 Task: Create List Hardware in Board Sales Reporting to Workspace Event Marketing. Create List Upgrades in Board Media Planning and Buying to Workspace Event Marketing. Create List Installations in Board Sales Incentive Program Design and Implementation to Workspace Event Marketing
Action: Mouse moved to (107, 53)
Screenshot: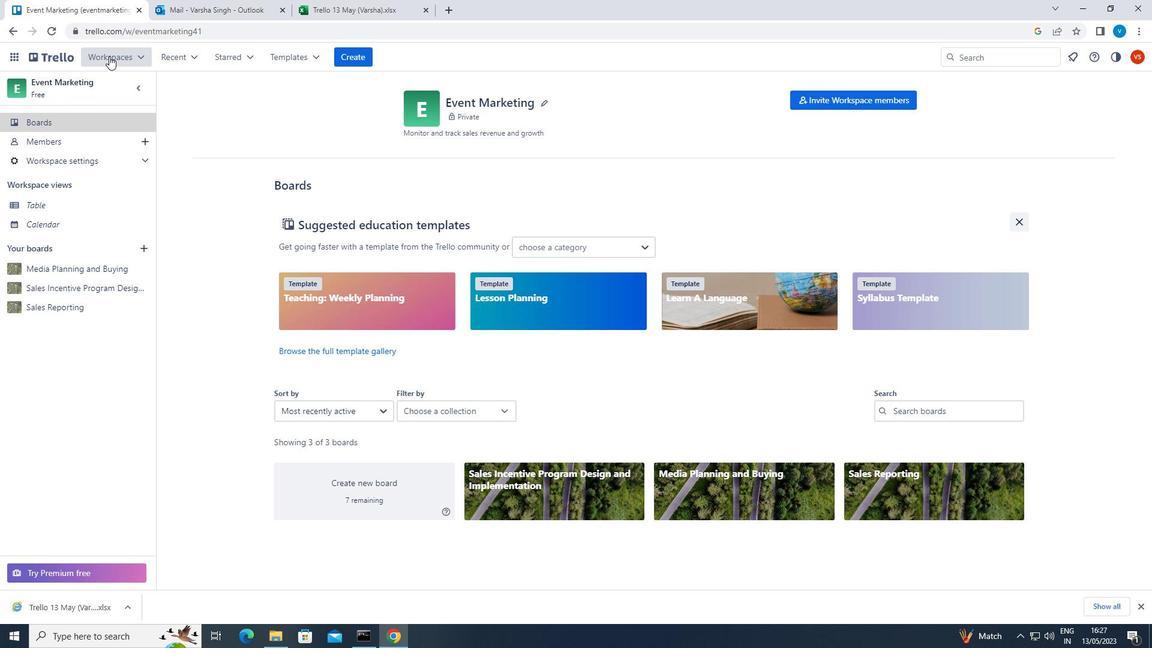 
Action: Mouse pressed left at (107, 53)
Screenshot: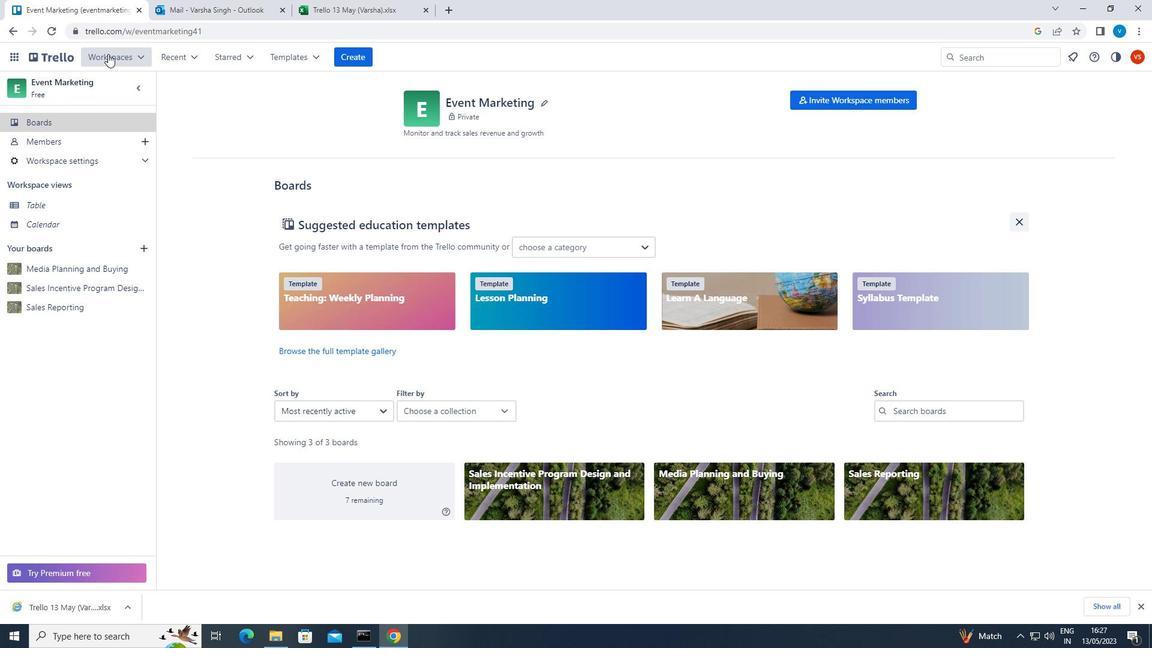 
Action: Mouse moved to (158, 507)
Screenshot: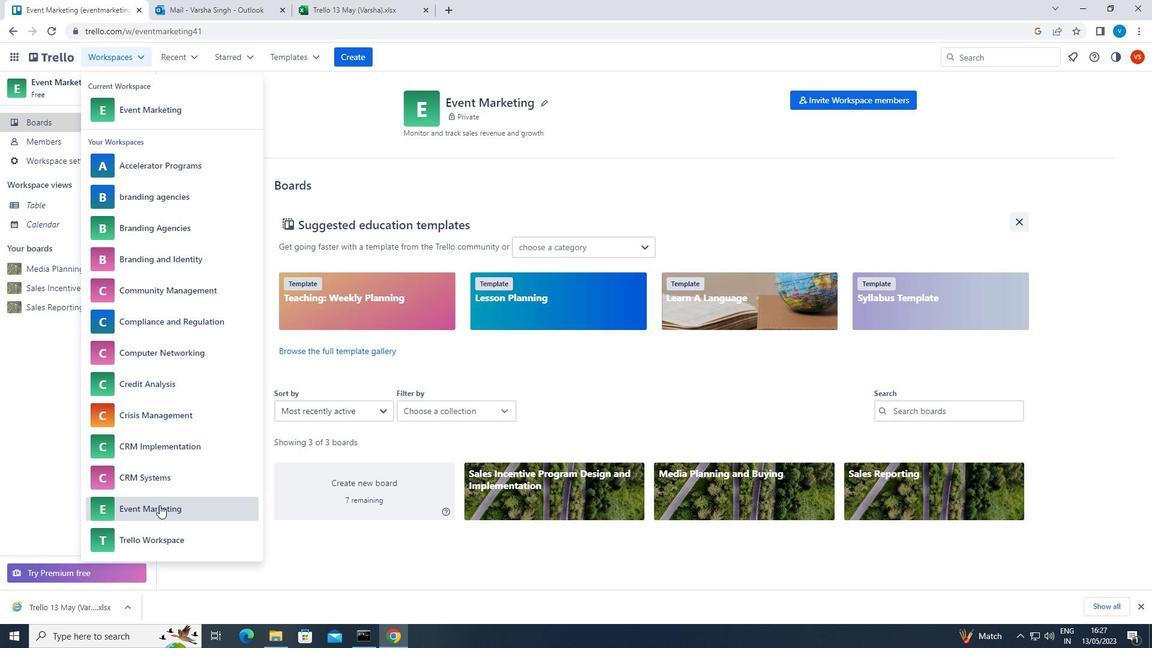 
Action: Mouse pressed left at (158, 507)
Screenshot: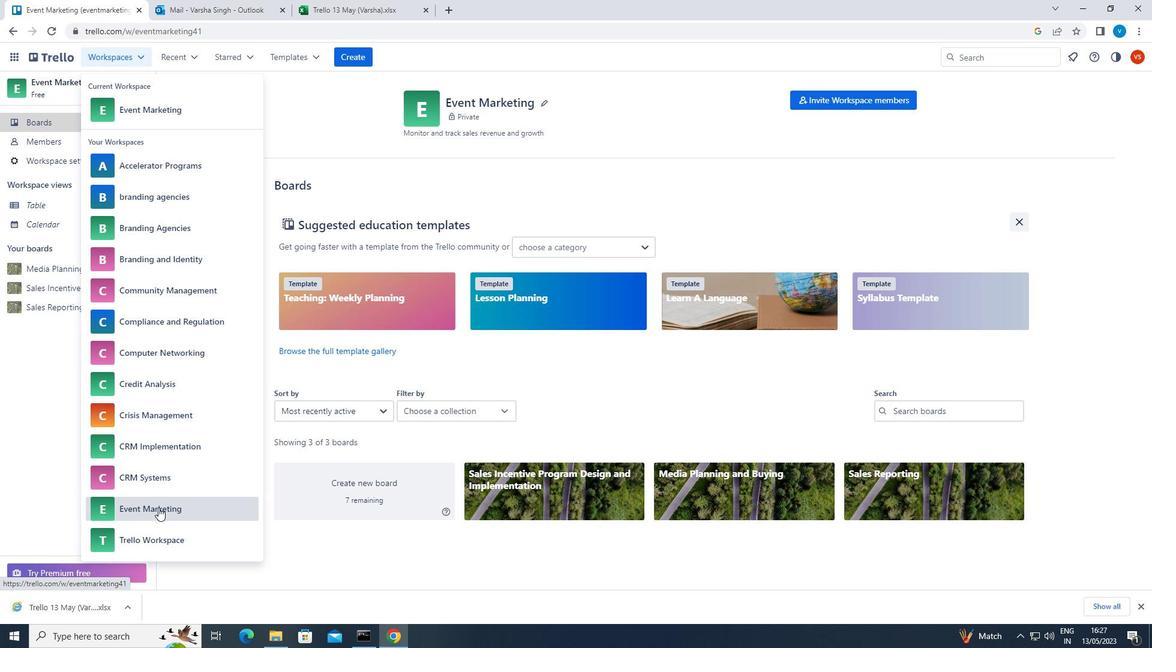
Action: Mouse moved to (79, 308)
Screenshot: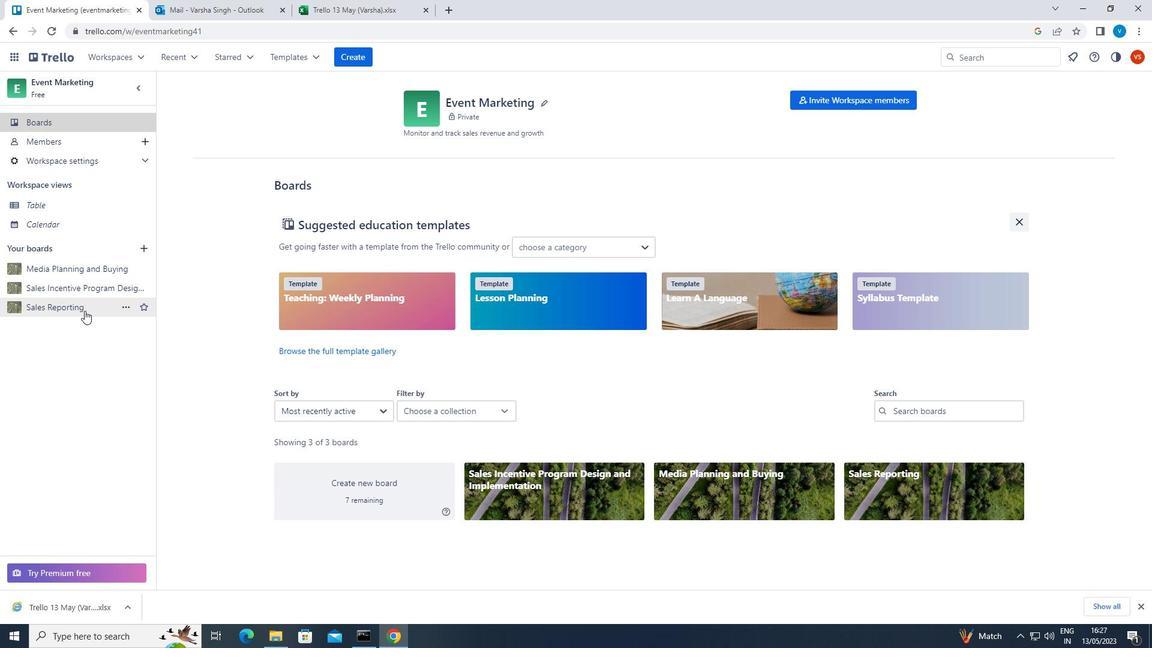 
Action: Mouse pressed left at (79, 308)
Screenshot: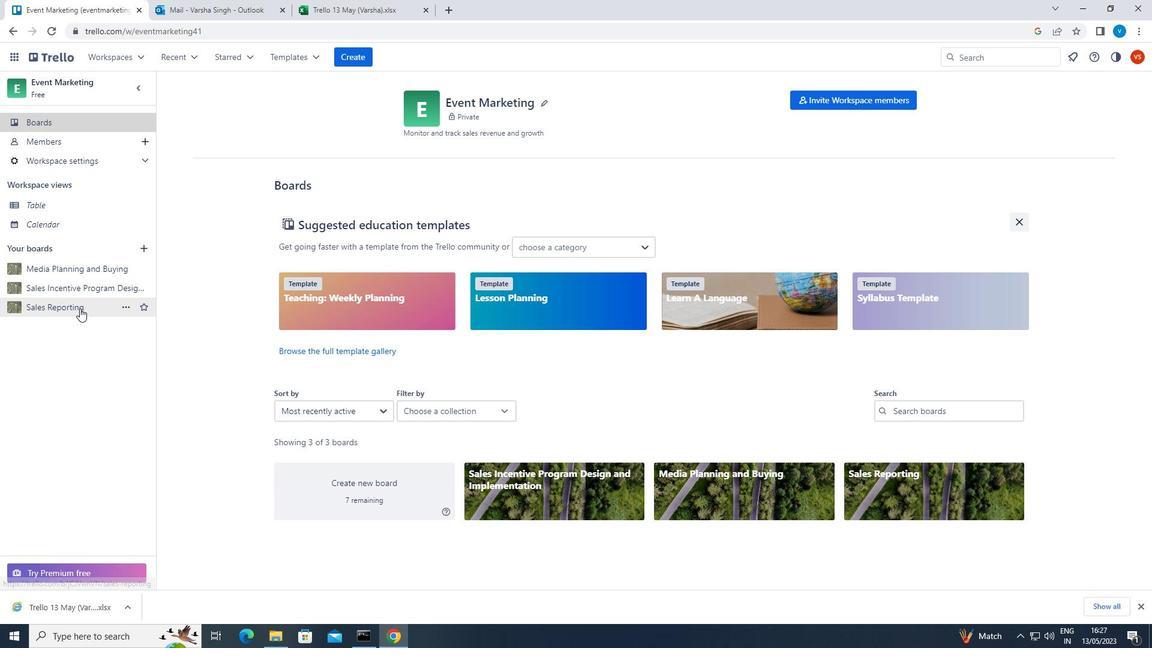 
Action: Mouse moved to (239, 127)
Screenshot: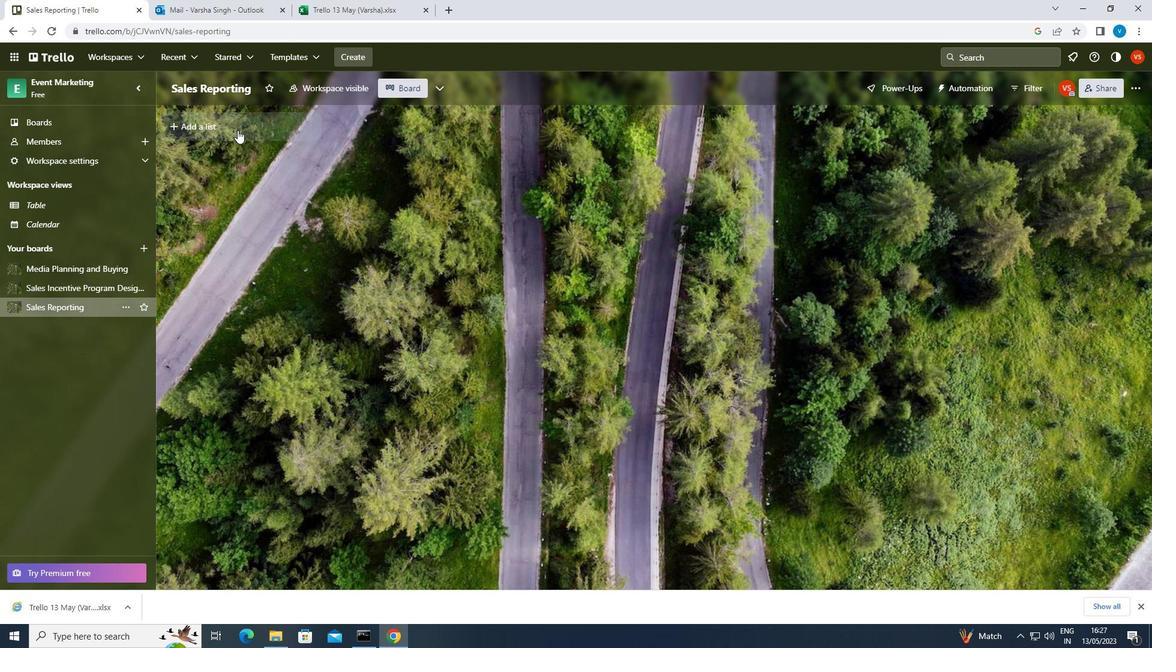 
Action: Mouse pressed left at (239, 127)
Screenshot: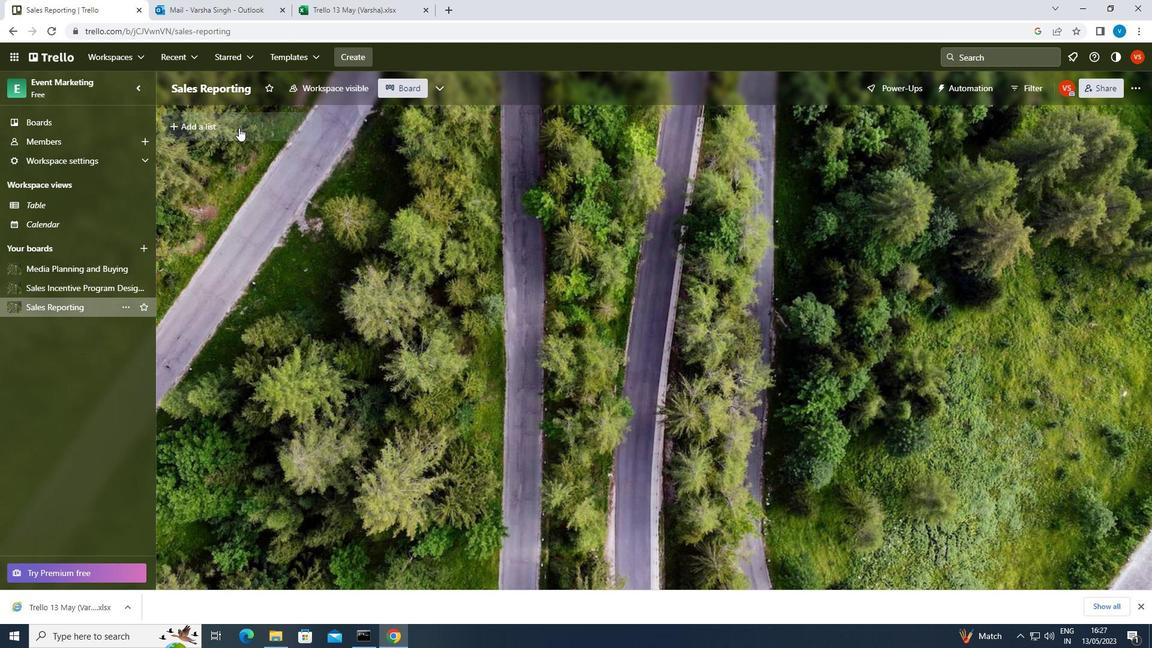 
Action: Key pressed <Key.shift>HARDWARE<Key.enter>
Screenshot: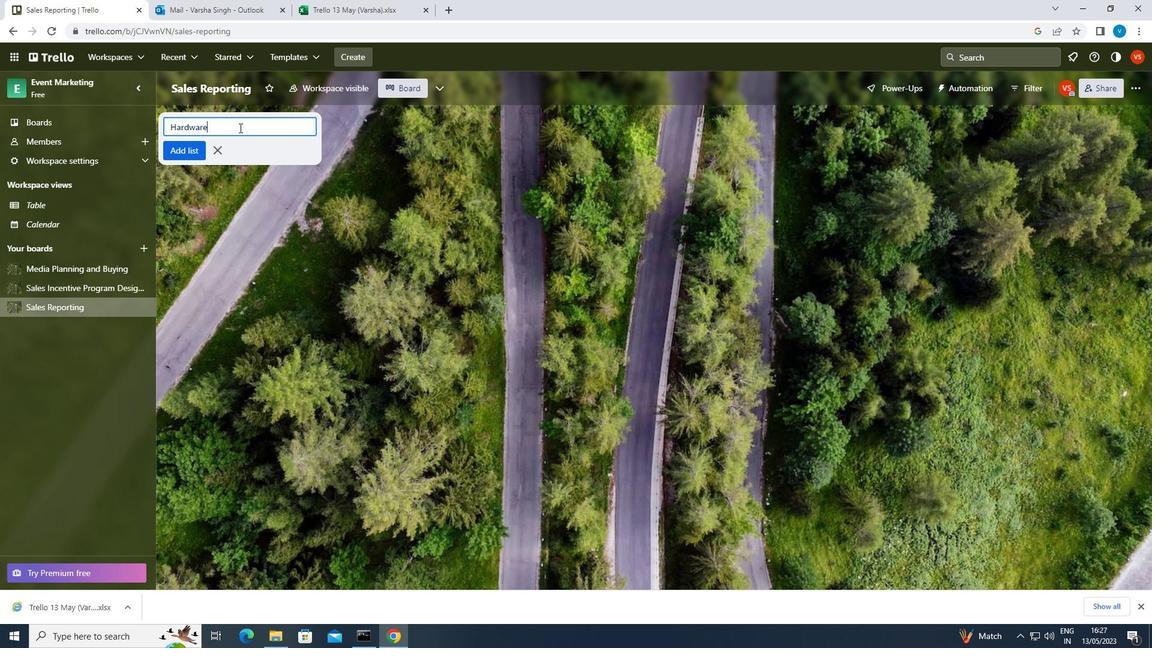 
Action: Mouse moved to (76, 269)
Screenshot: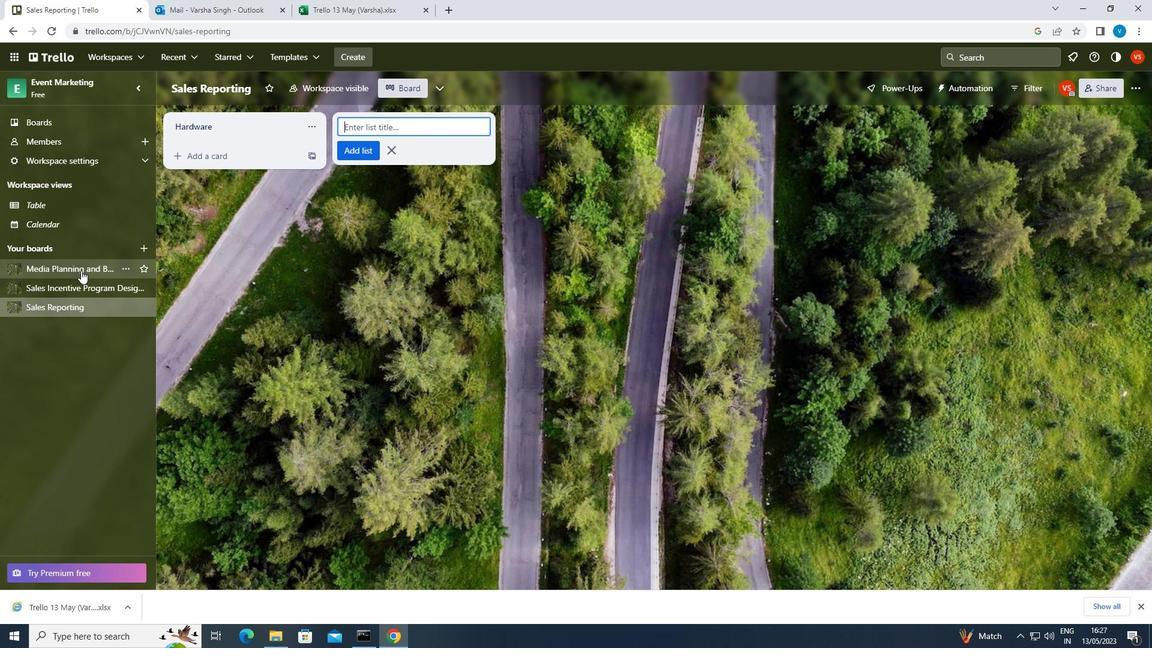 
Action: Mouse pressed left at (76, 269)
Screenshot: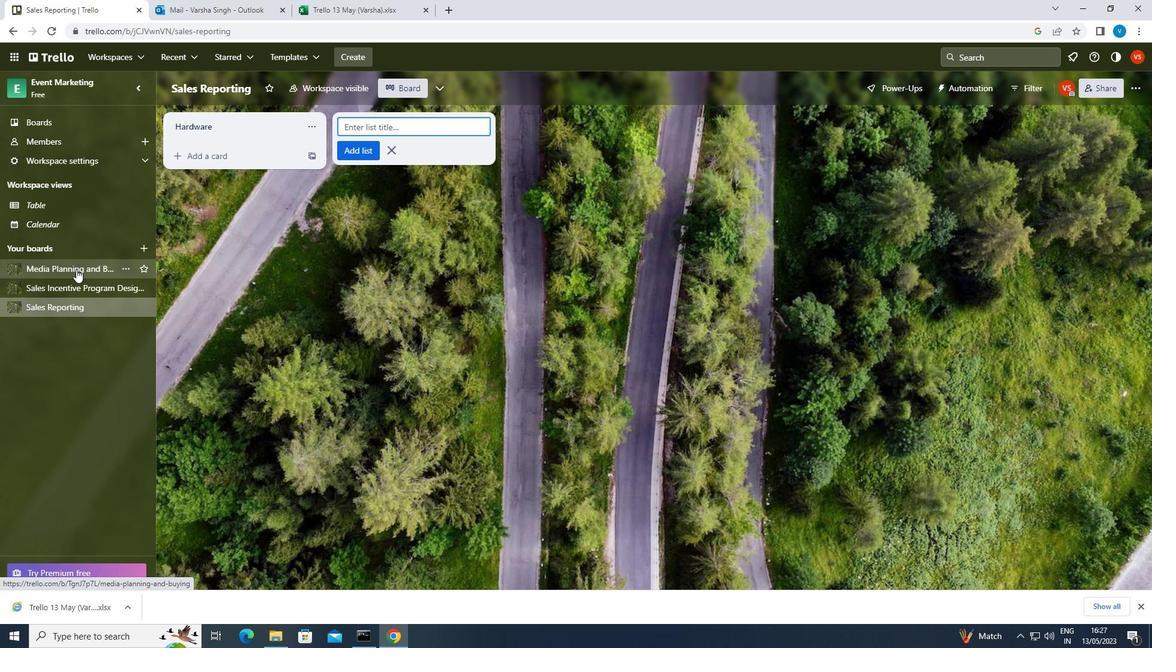 
Action: Mouse moved to (238, 126)
Screenshot: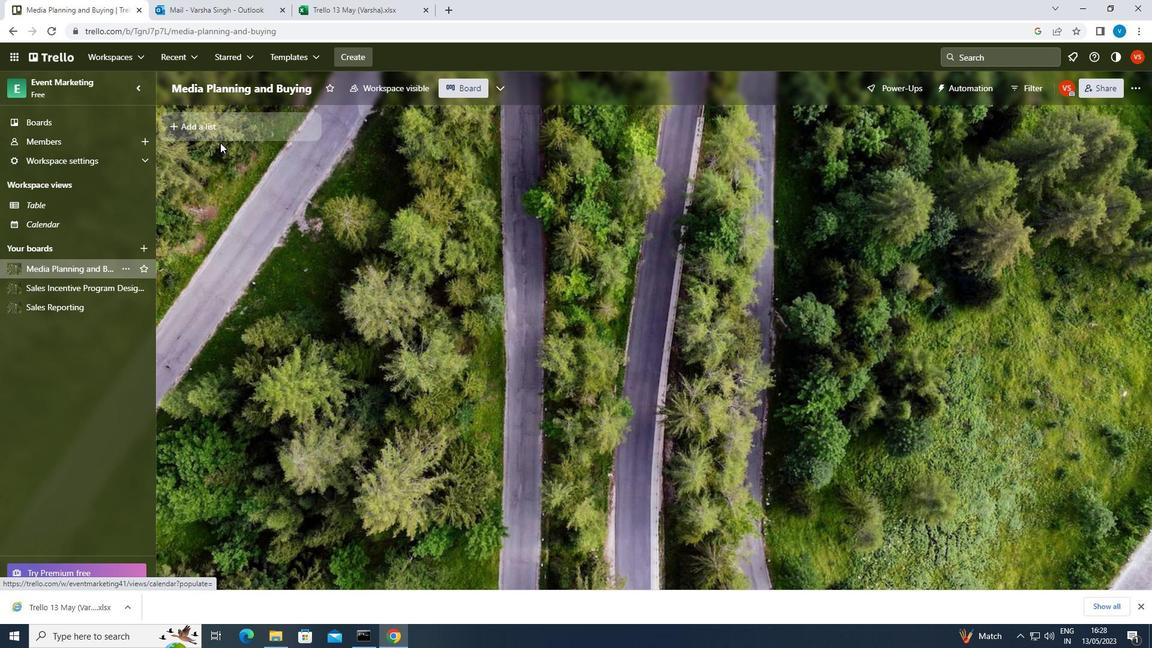 
Action: Mouse pressed left at (238, 126)
Screenshot: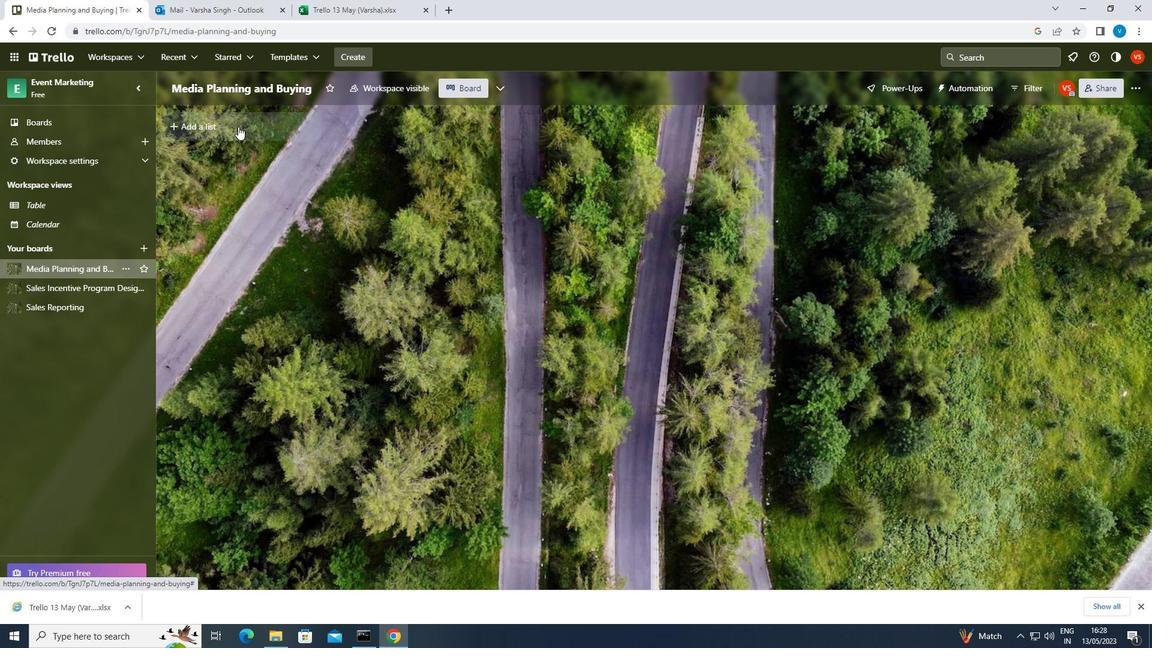 
Action: Mouse moved to (241, 127)
Screenshot: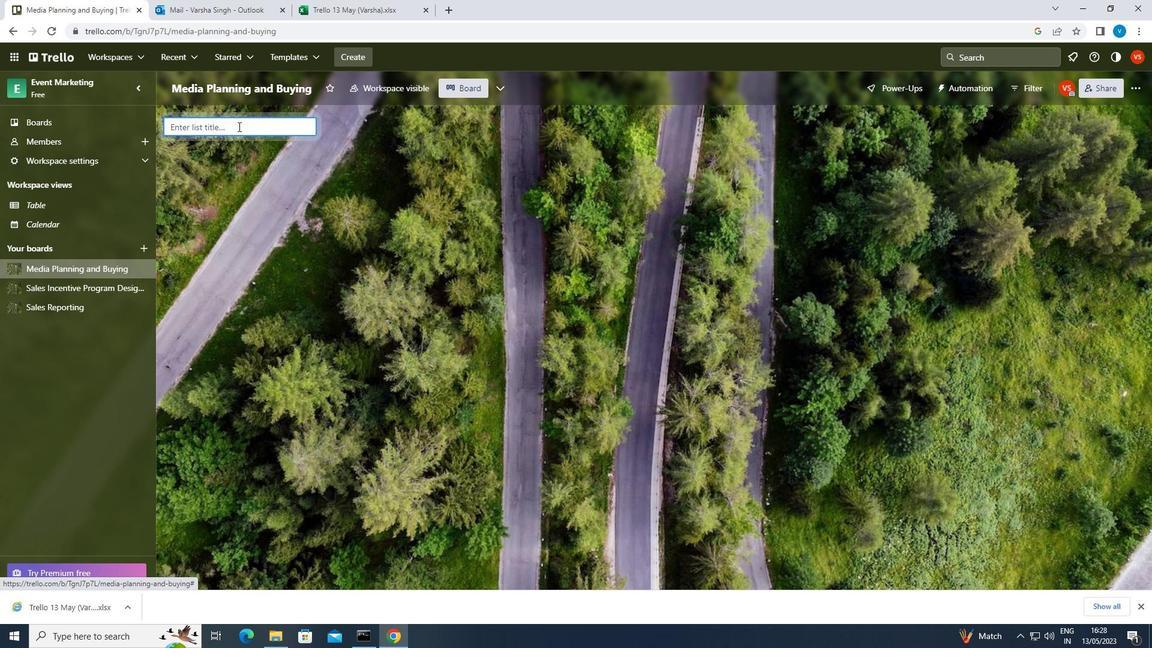 
Action: Key pressed <Key.shift>UPGRADES<Key.enter>
Screenshot: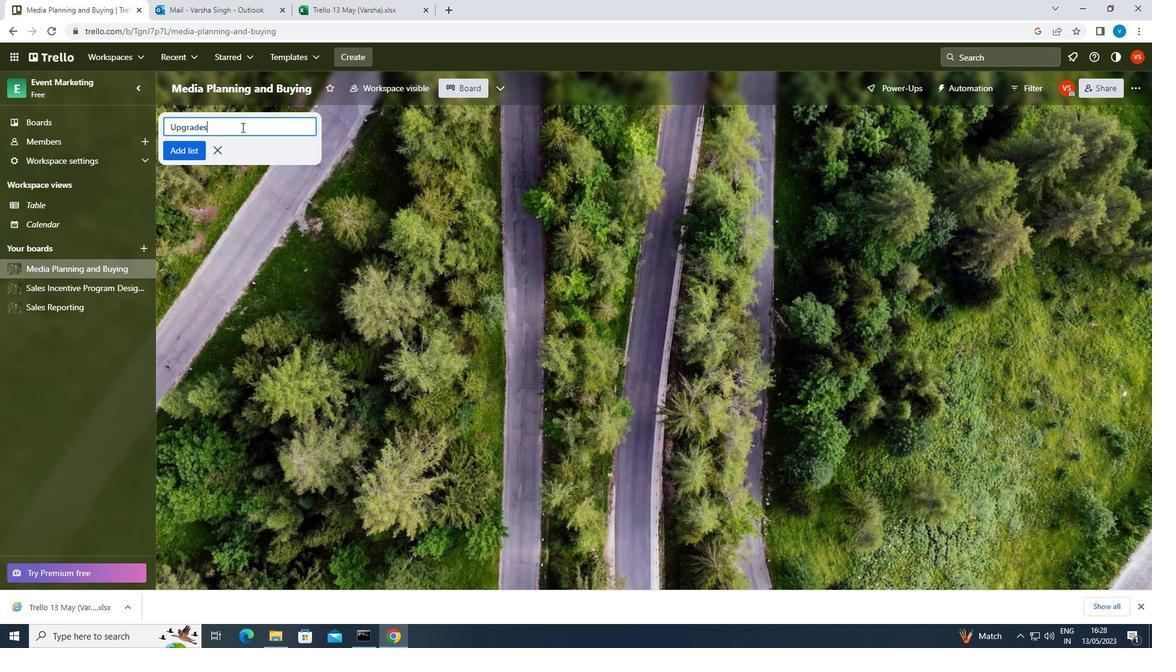 
Action: Mouse moved to (75, 280)
Screenshot: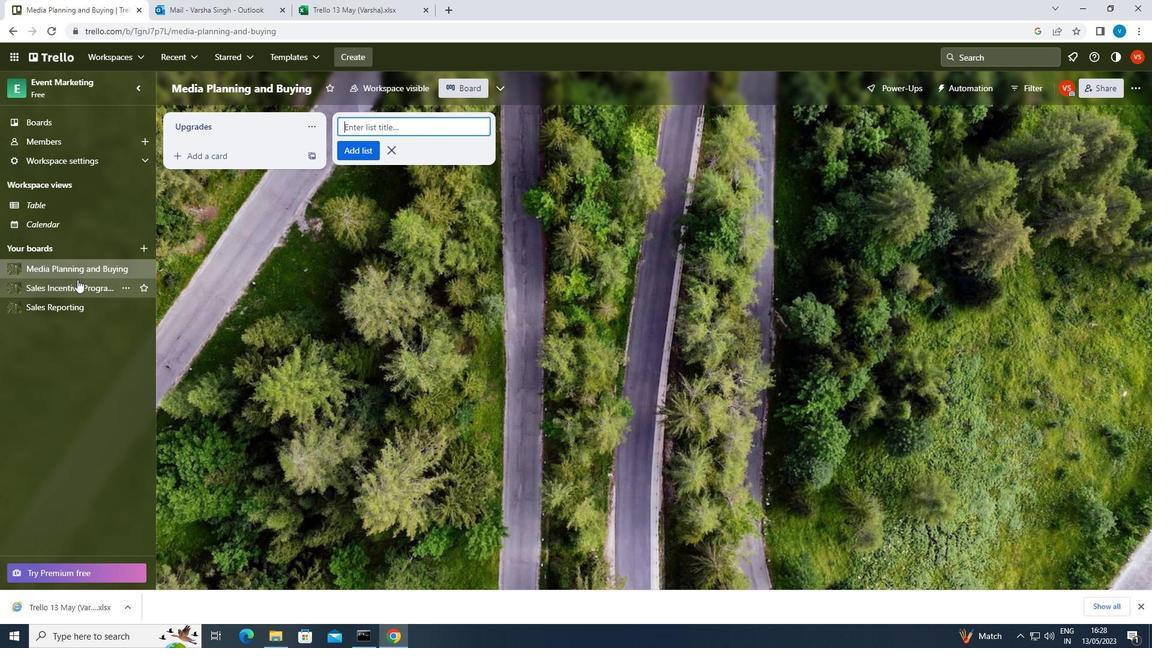 
Action: Mouse pressed left at (75, 280)
Screenshot: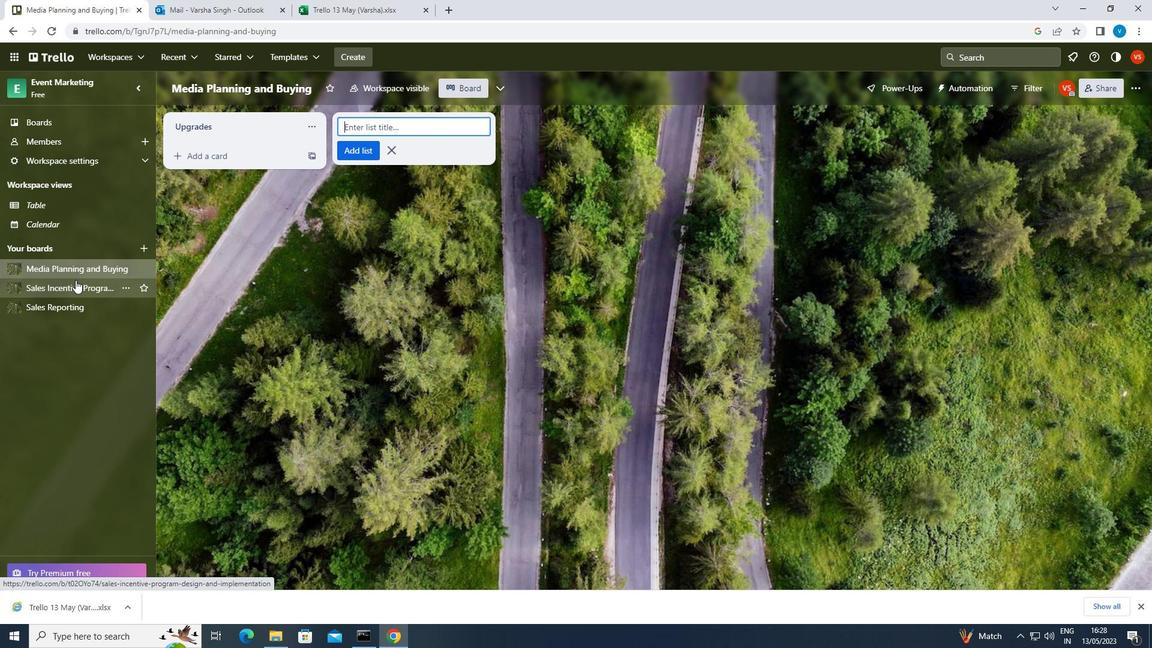 
Action: Mouse moved to (204, 129)
Screenshot: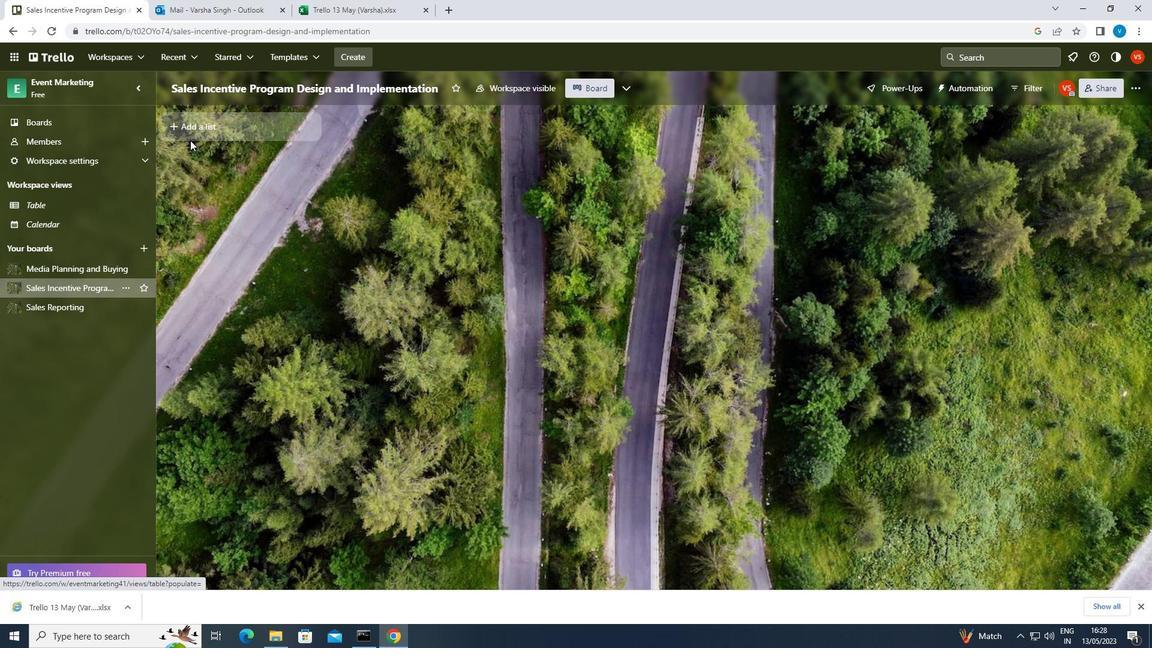 
Action: Mouse pressed left at (204, 129)
Screenshot: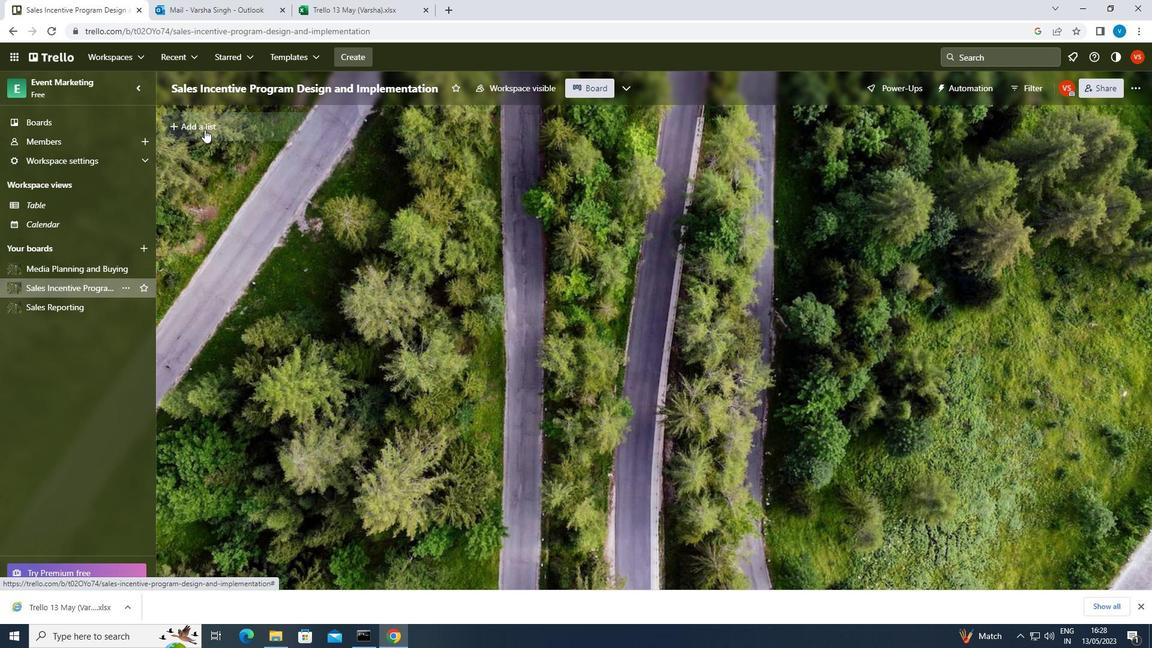 
Action: Key pressed <Key.shift>INSTALLATIONS<Key.enter>
Screenshot: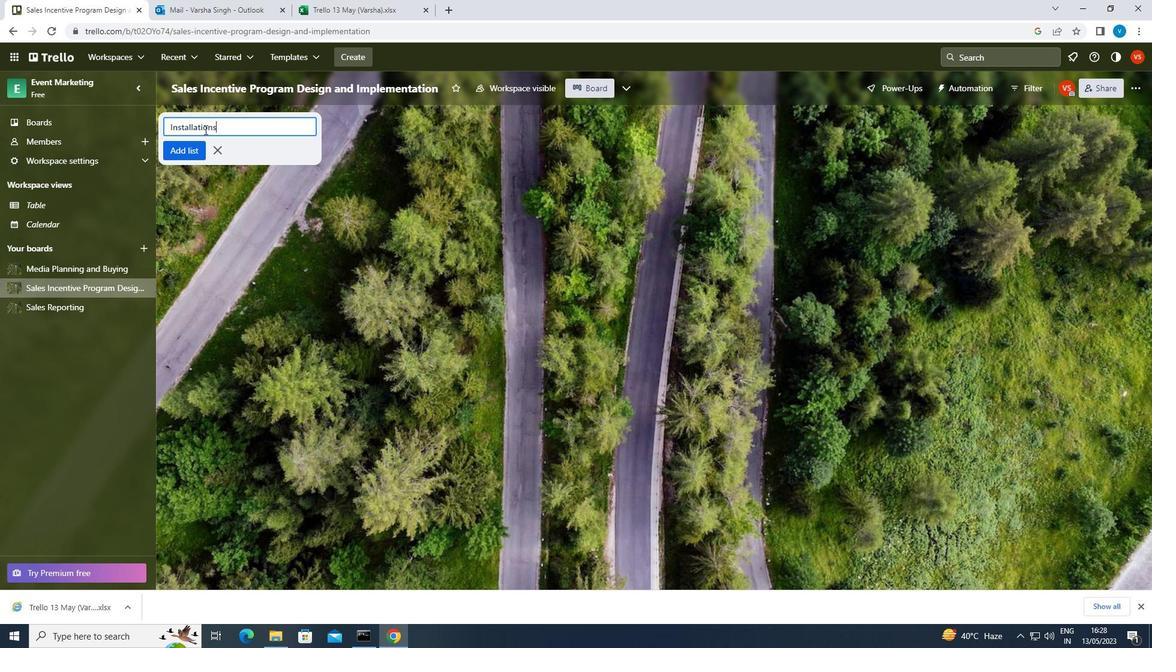 
